 Task: Add the task  Develop a new online tool for customer support ticketing to the section Debug Dwell in the project AnchorTech and add a Due Date to the respective task as 2023/07/24
Action: Mouse moved to (572, 399)
Screenshot: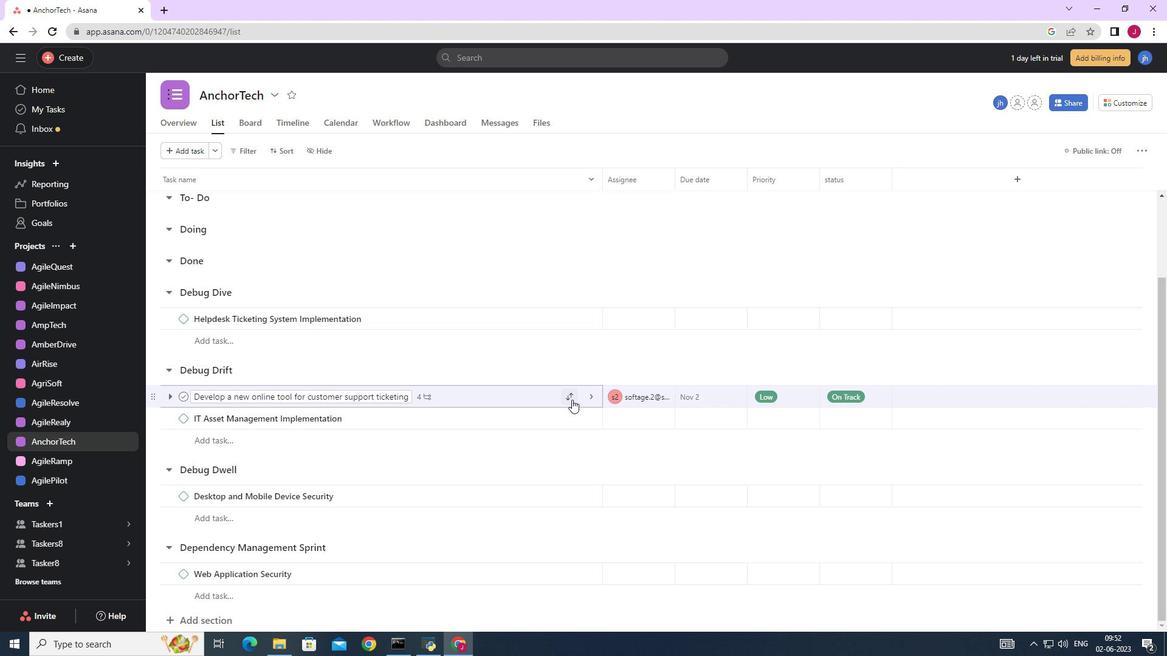 
Action: Mouse pressed left at (572, 399)
Screenshot: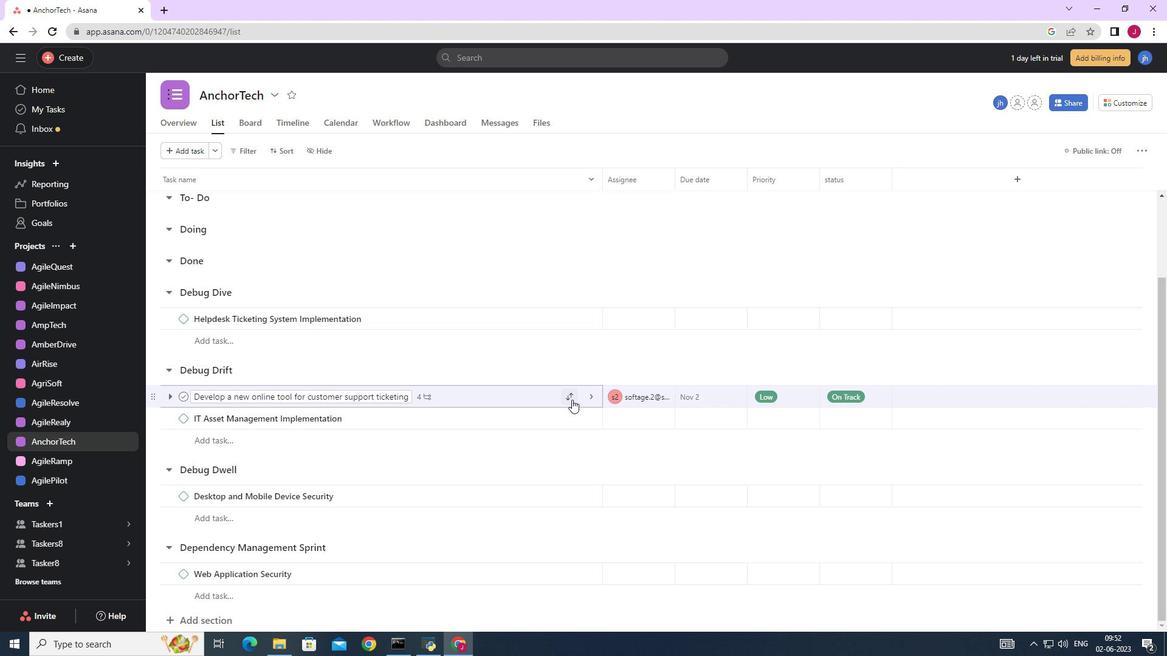 
Action: Mouse moved to (478, 577)
Screenshot: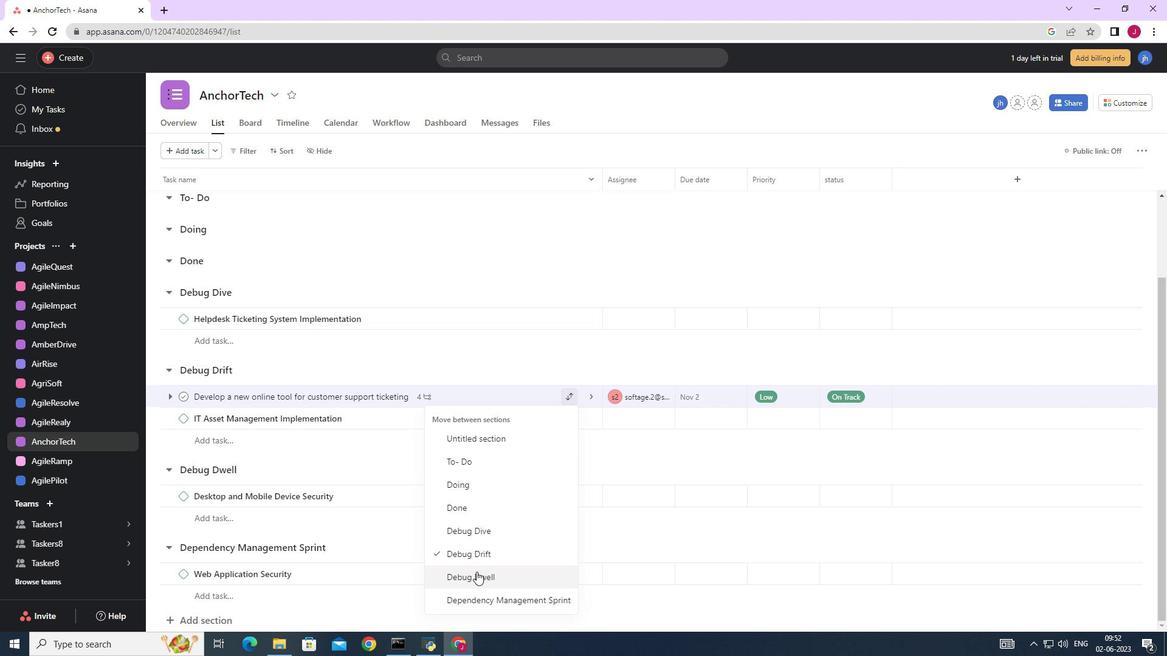 
Action: Mouse pressed left at (478, 577)
Screenshot: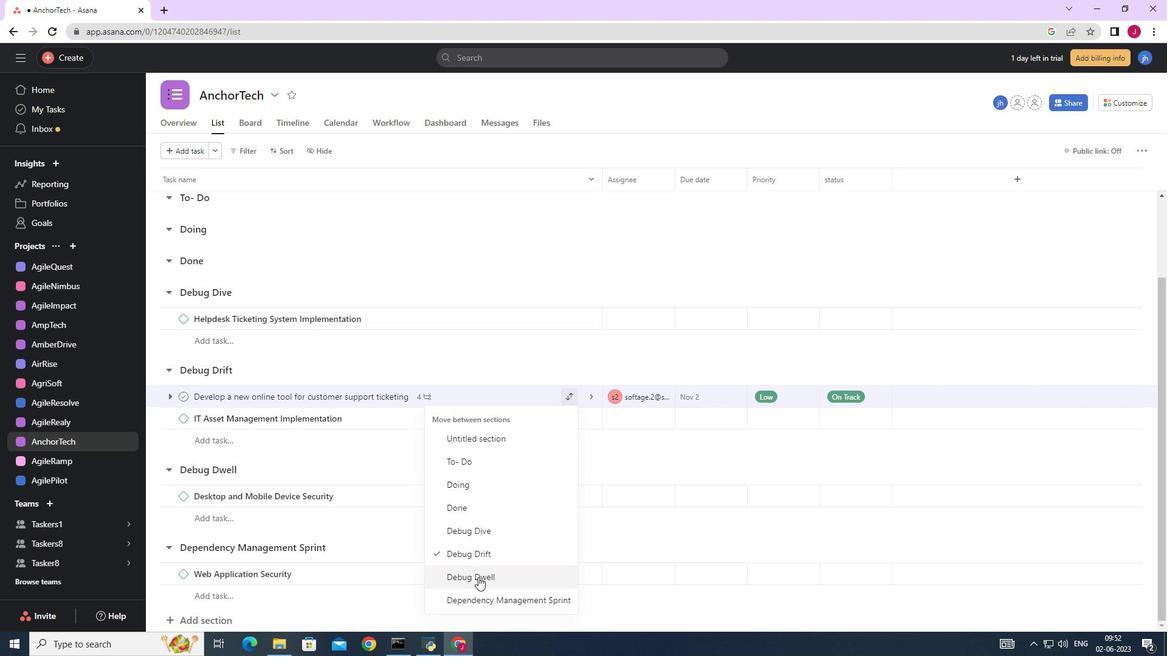 
Action: Mouse moved to (740, 471)
Screenshot: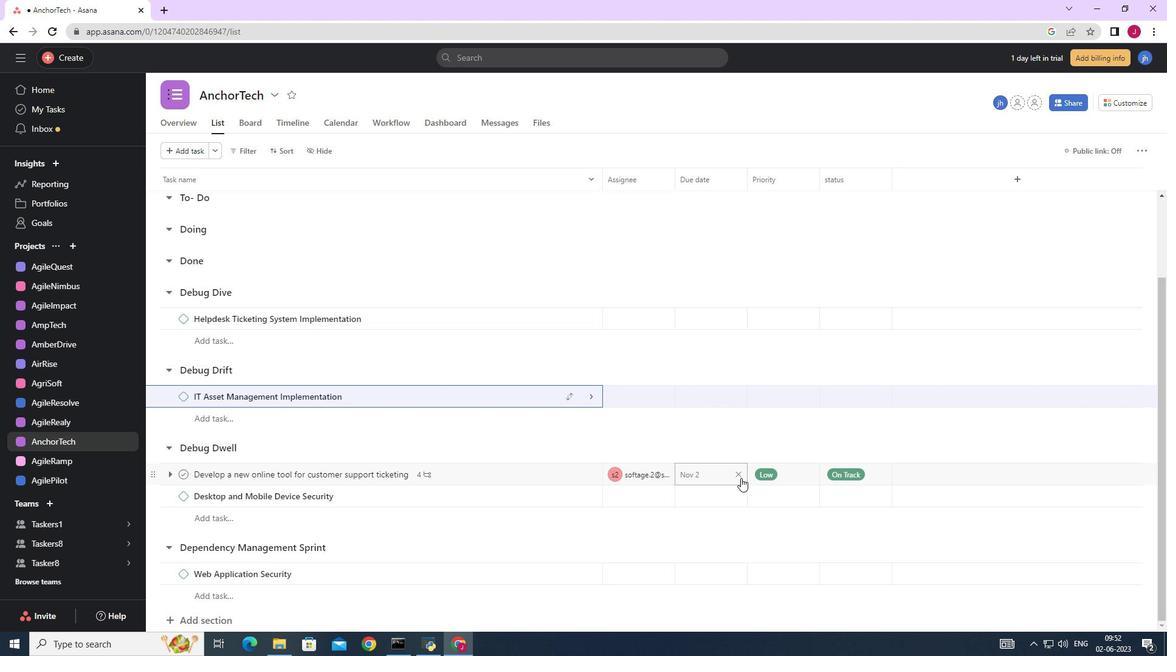 
Action: Mouse pressed left at (740, 471)
Screenshot: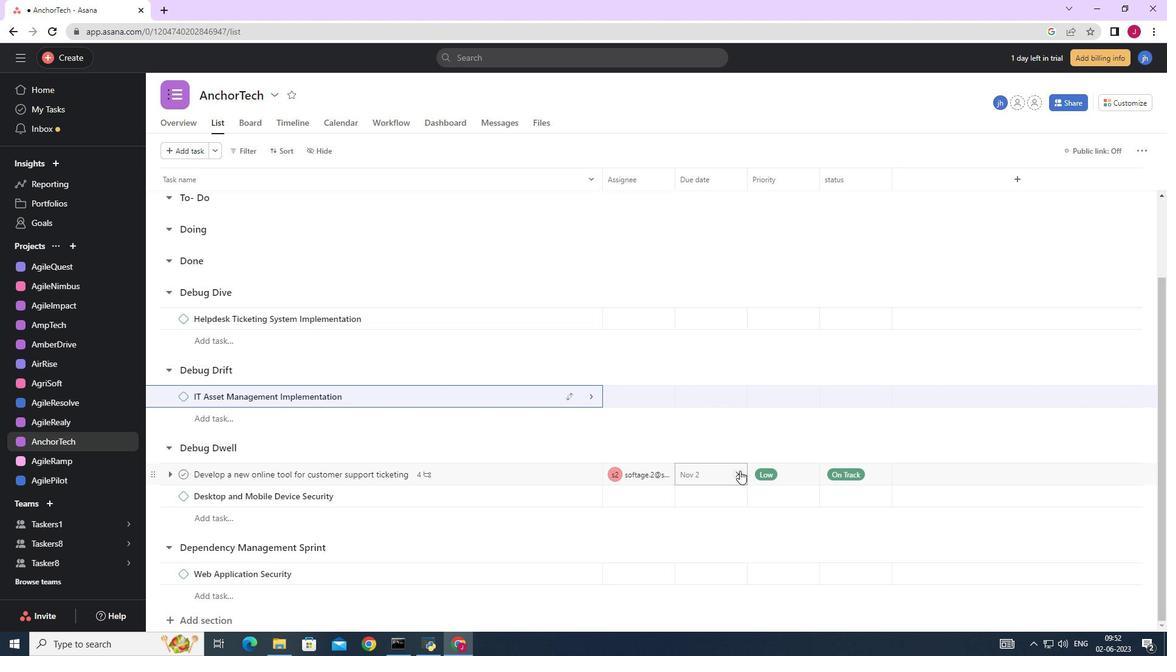 
Action: Mouse moved to (716, 474)
Screenshot: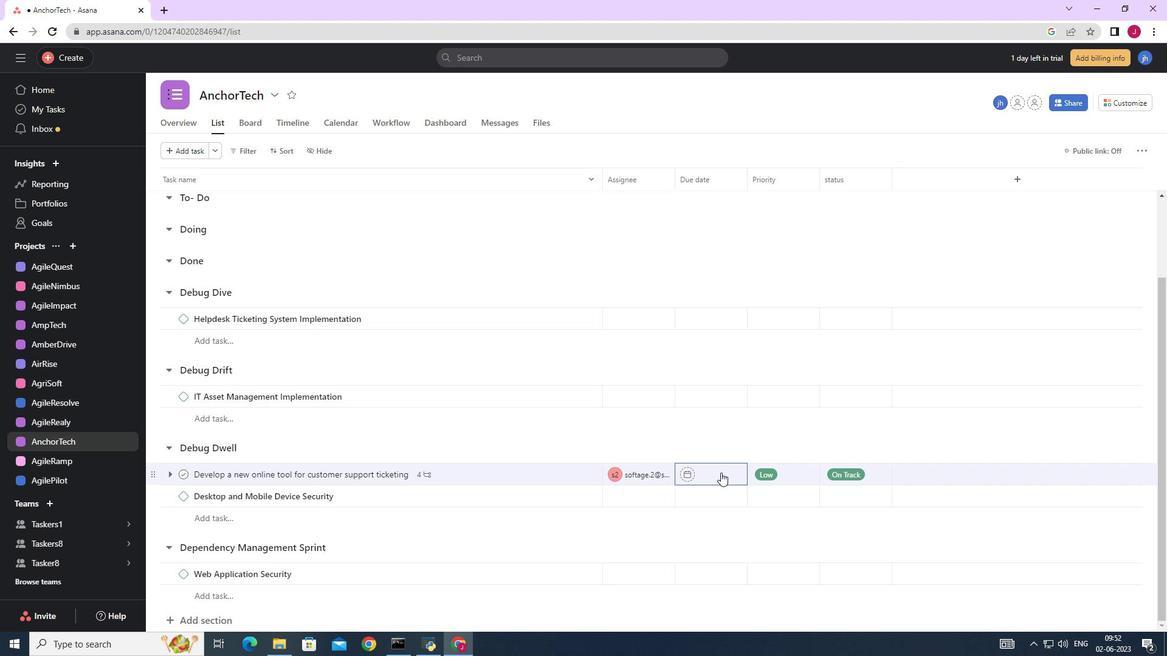 
Action: Mouse pressed left at (716, 474)
Screenshot: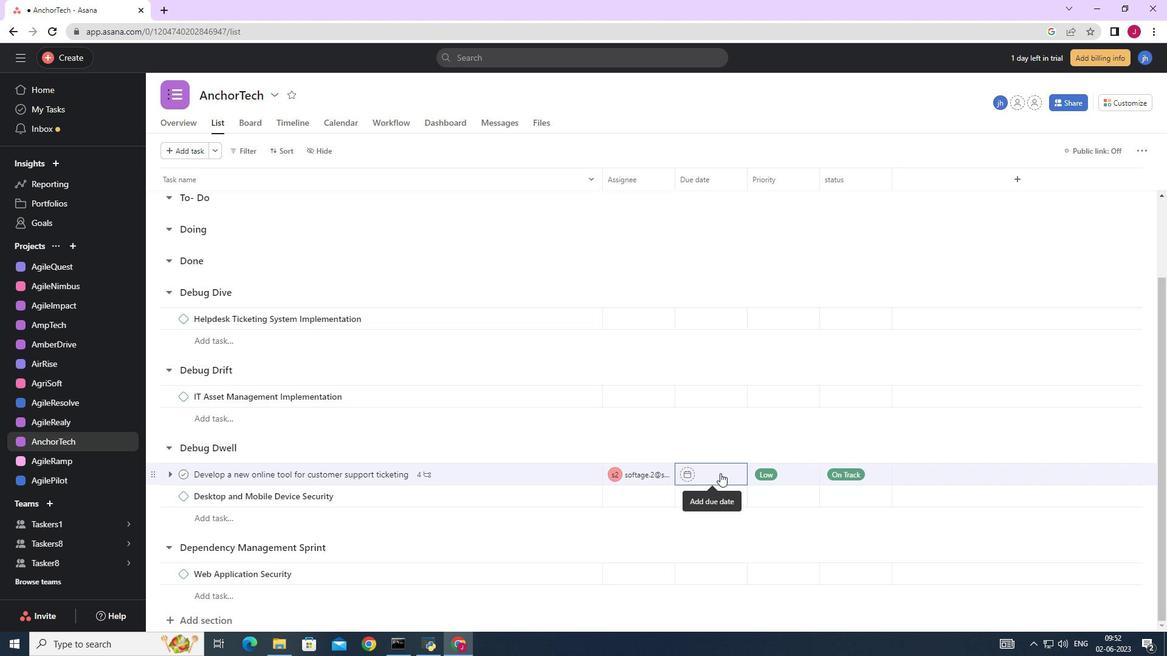 
Action: Mouse moved to (833, 278)
Screenshot: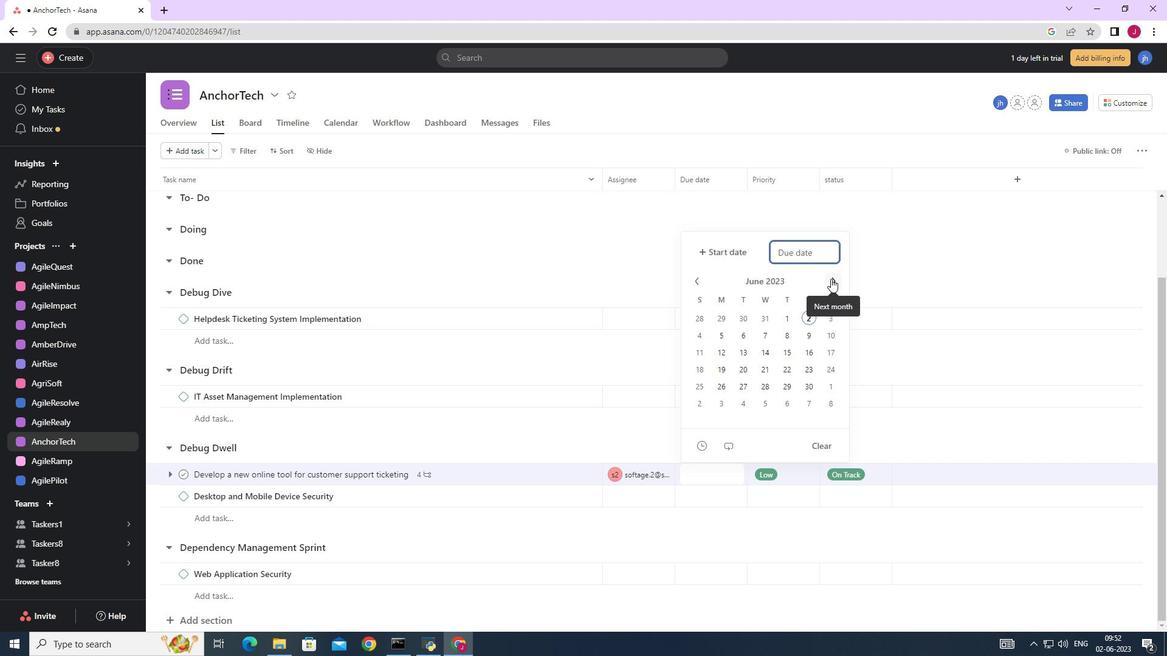 
Action: Mouse pressed left at (833, 278)
Screenshot: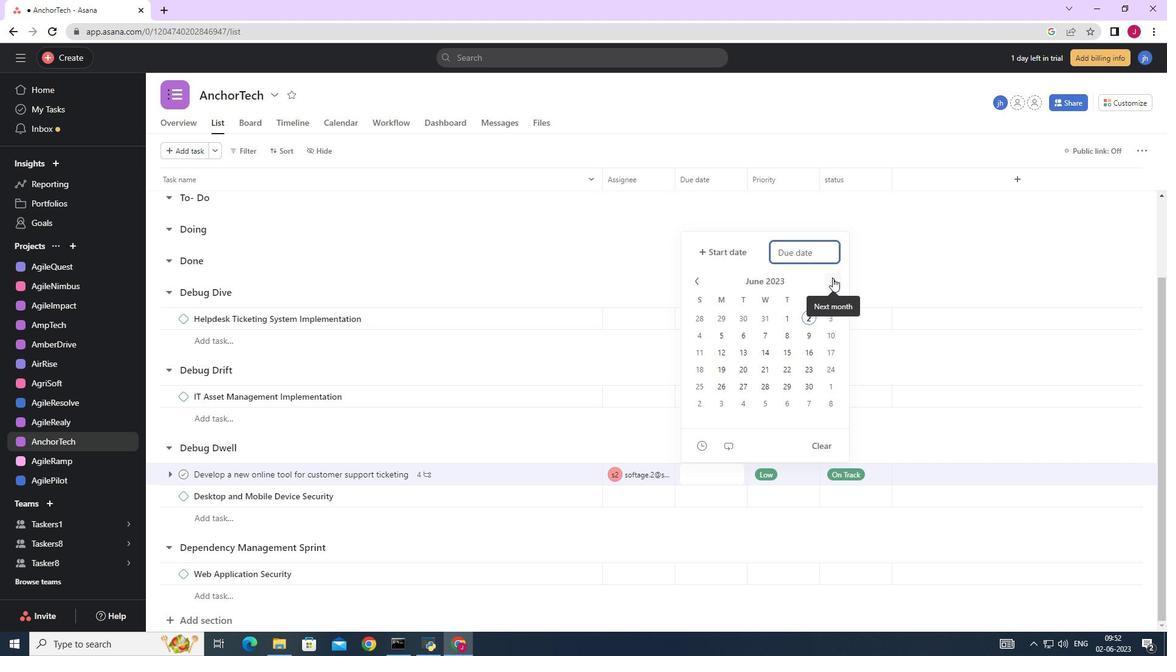 
Action: Mouse moved to (718, 387)
Screenshot: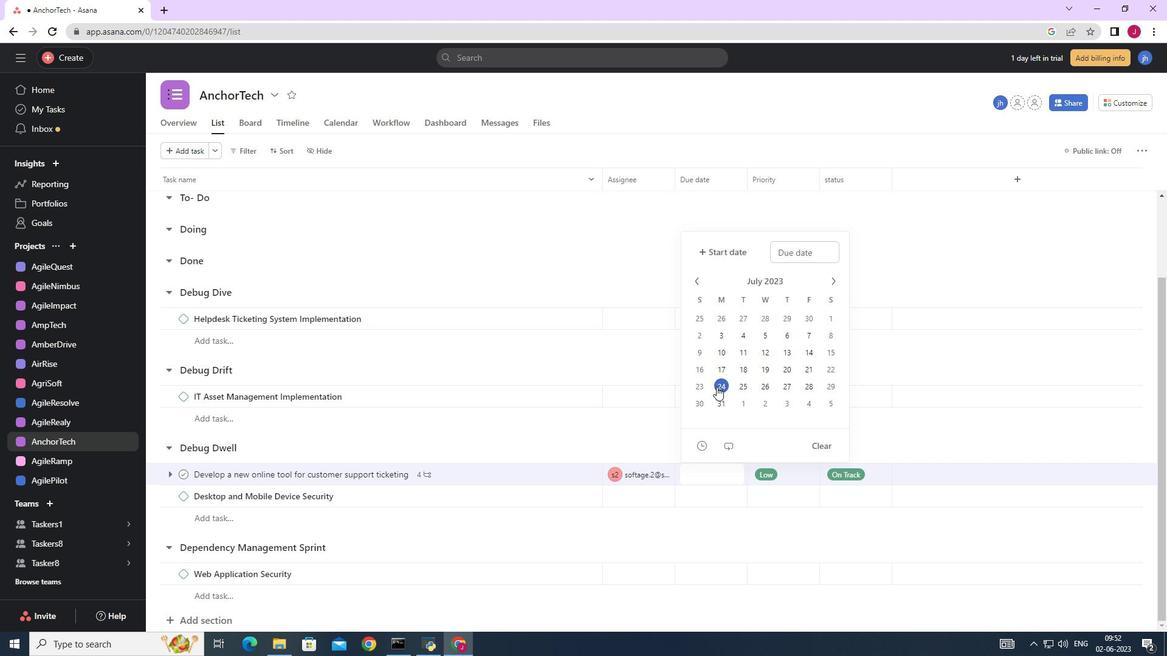 
Action: Mouse pressed left at (718, 387)
Screenshot: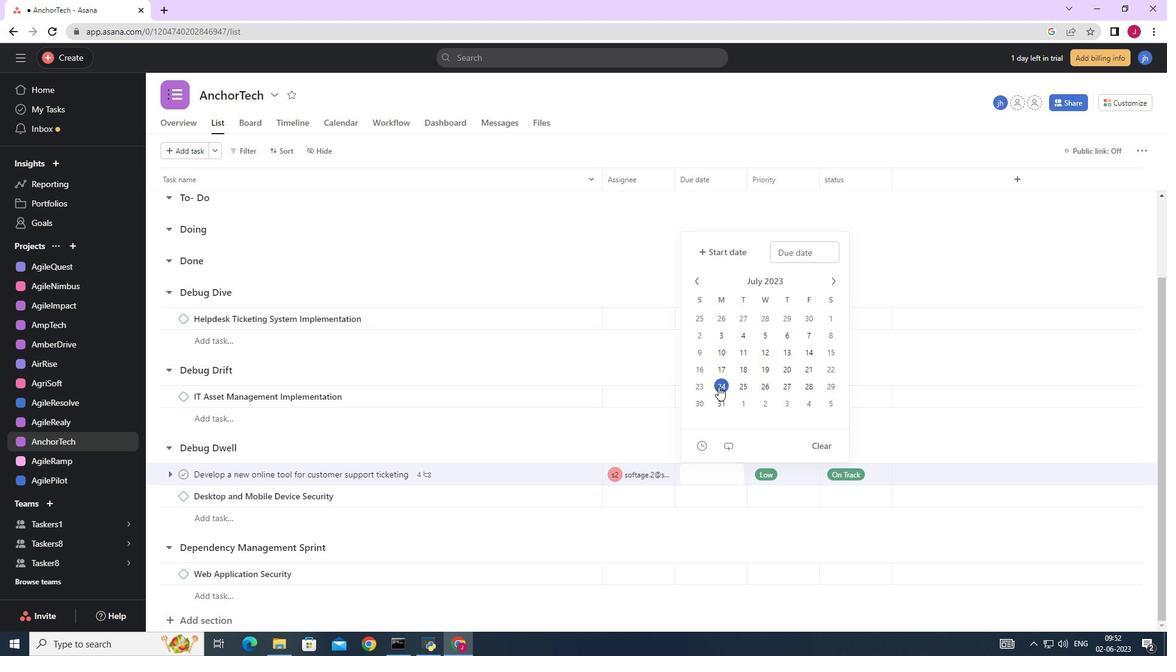 
Action: Mouse moved to (1056, 243)
Screenshot: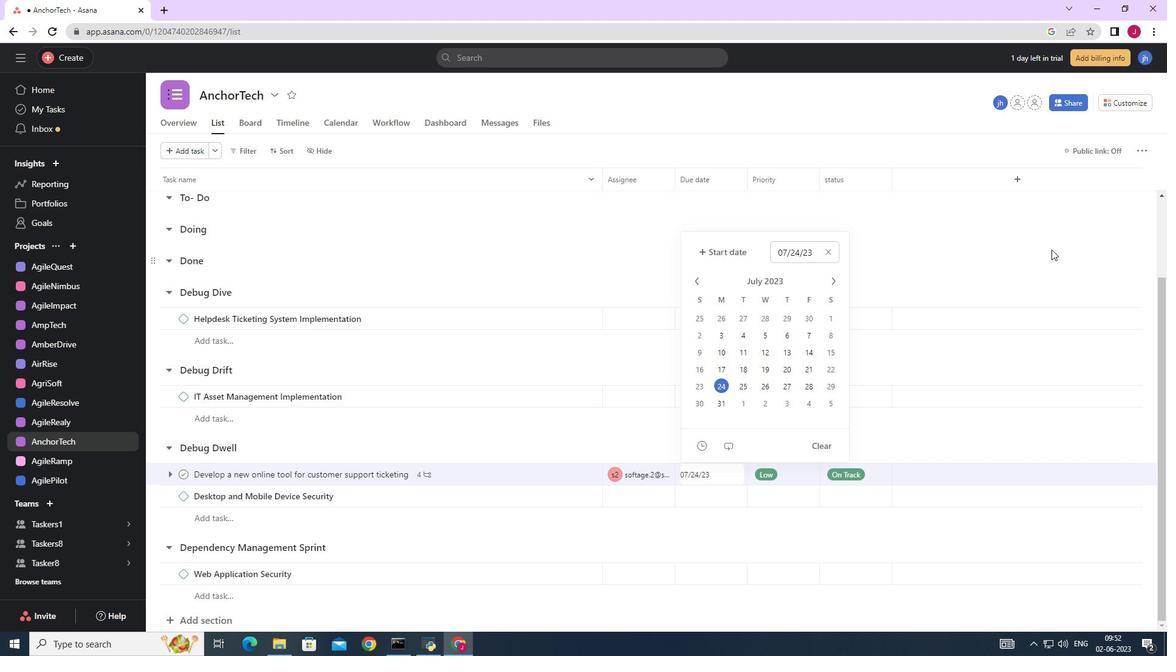 
Action: Mouse pressed left at (1056, 243)
Screenshot: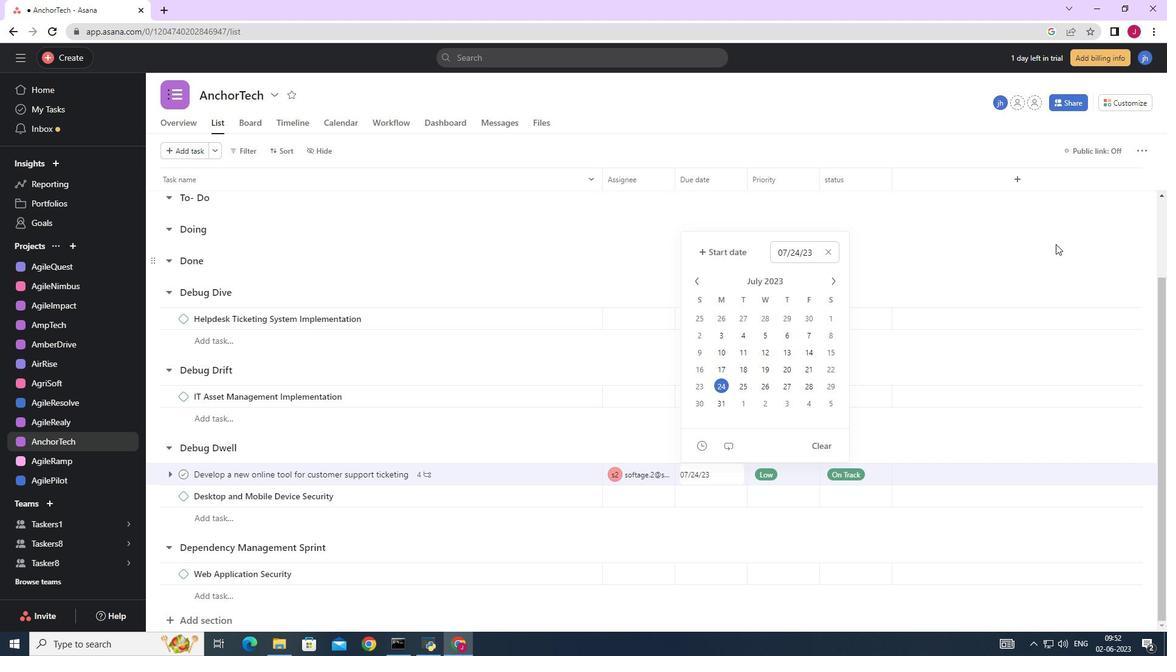 
